 Task: Find the best route from Orlando, Florida, to Miami, Florida.
Action: Mouse moved to (305, 92)
Screenshot: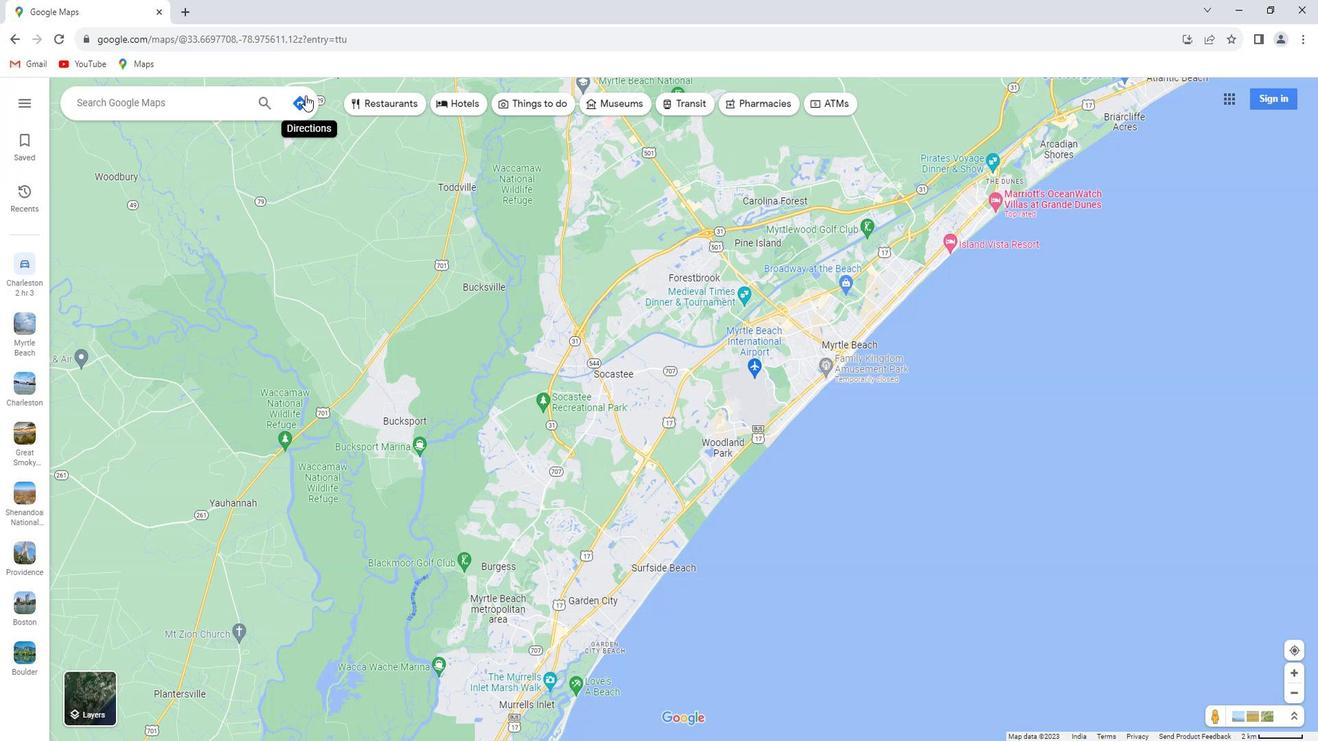 
Action: Mouse pressed left at (305, 92)
Screenshot: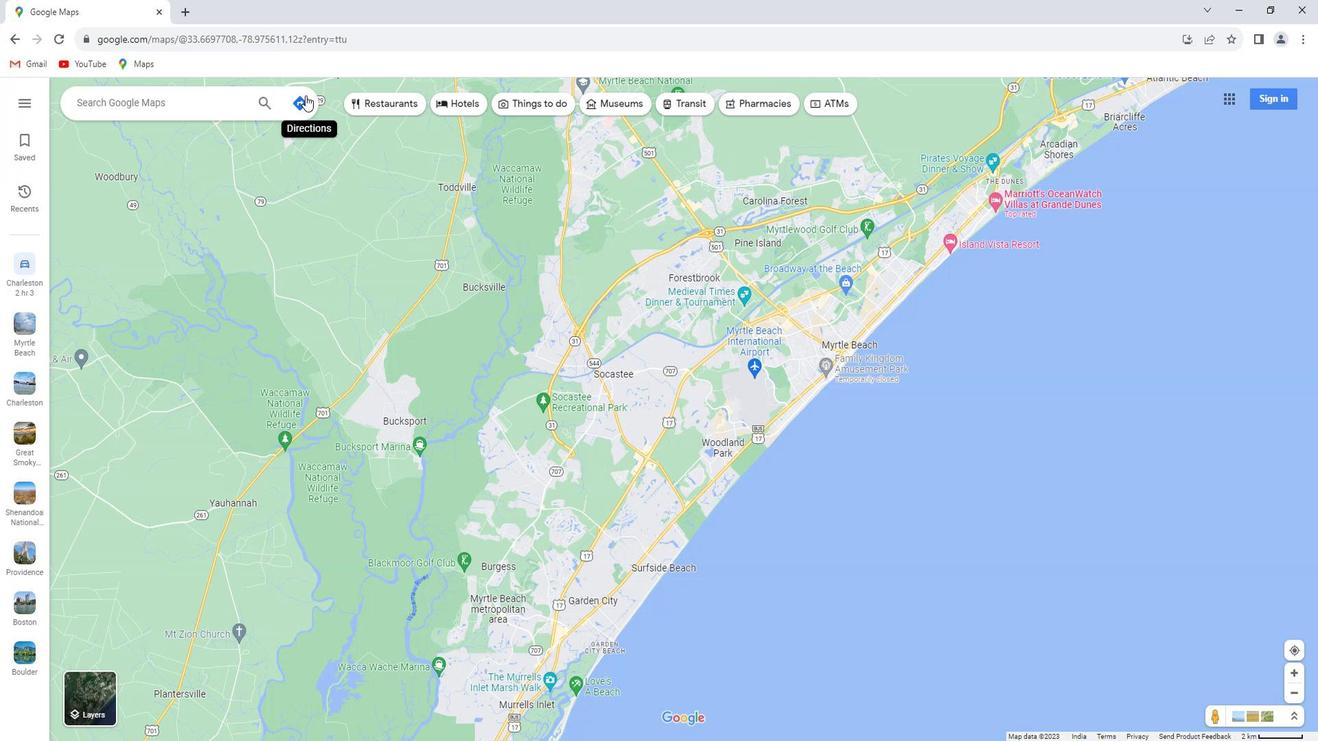 
Action: Mouse moved to (104, 94)
Screenshot: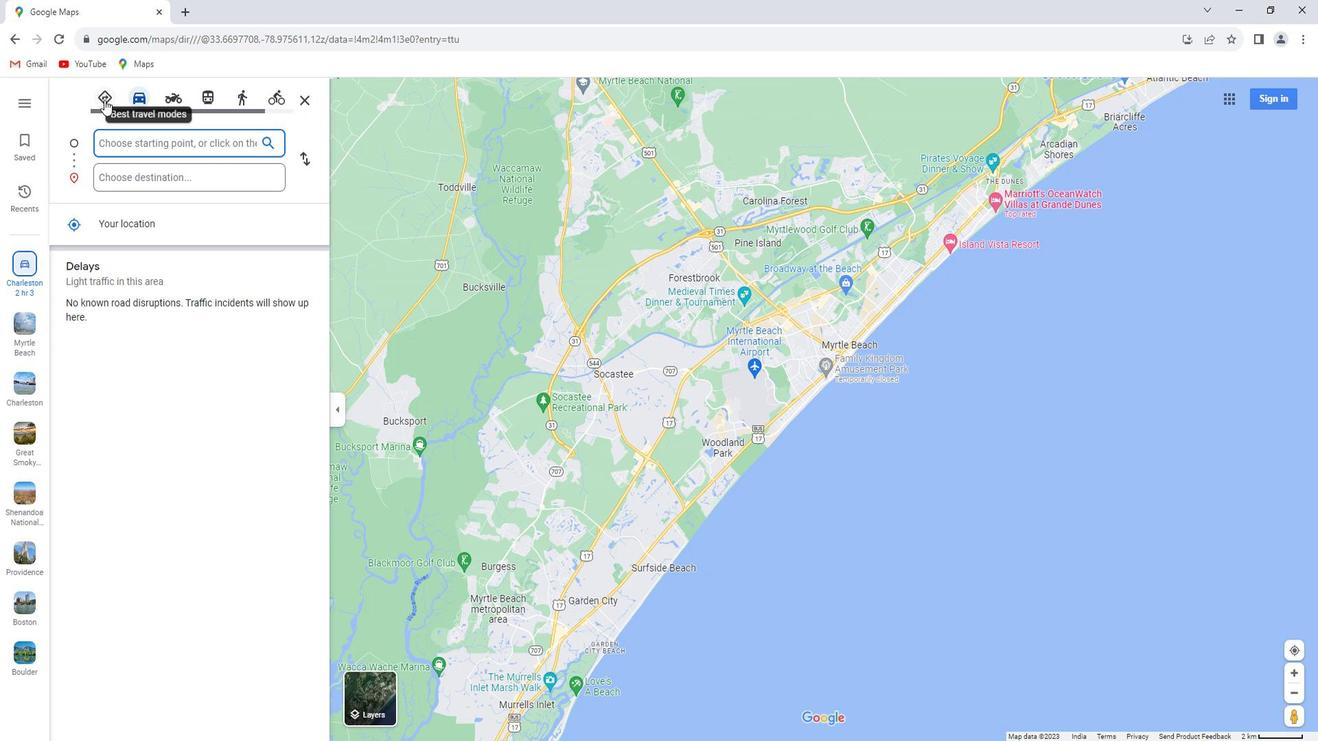 
Action: Mouse pressed left at (104, 94)
Screenshot: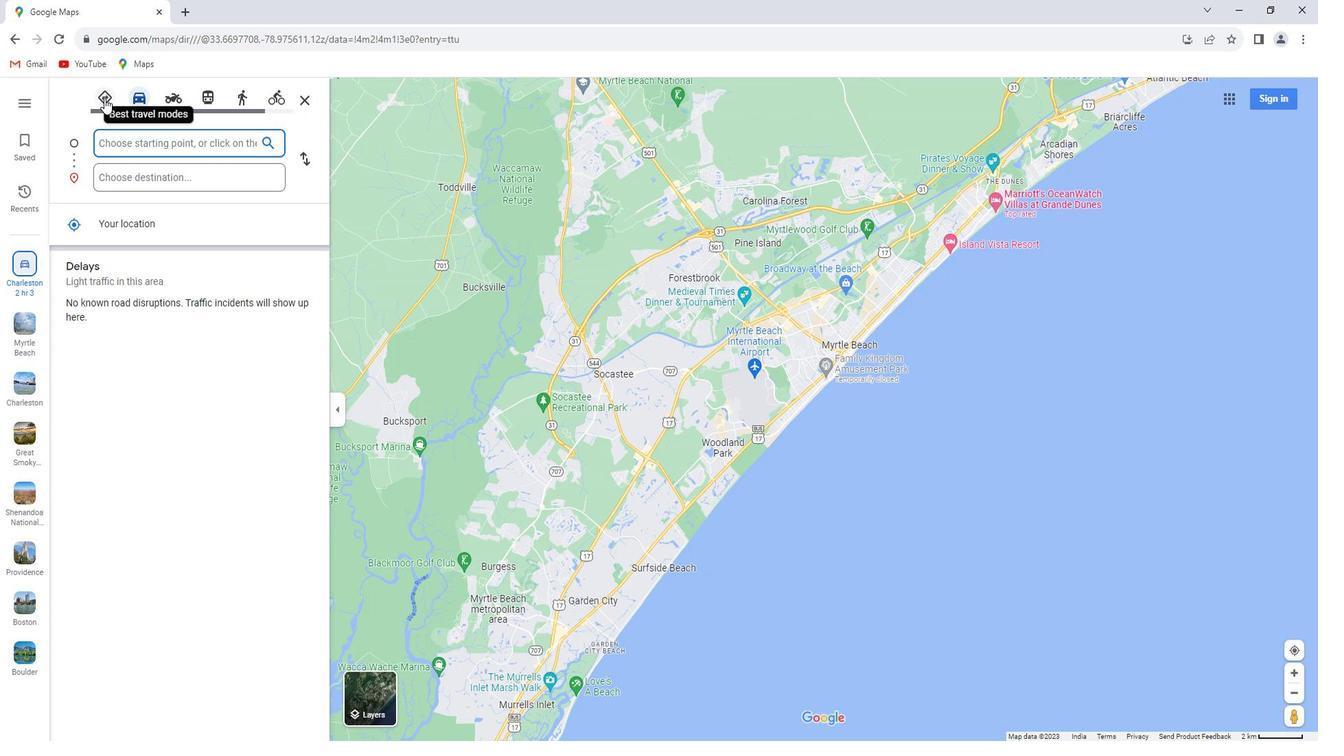 
Action: Mouse moved to (116, 138)
Screenshot: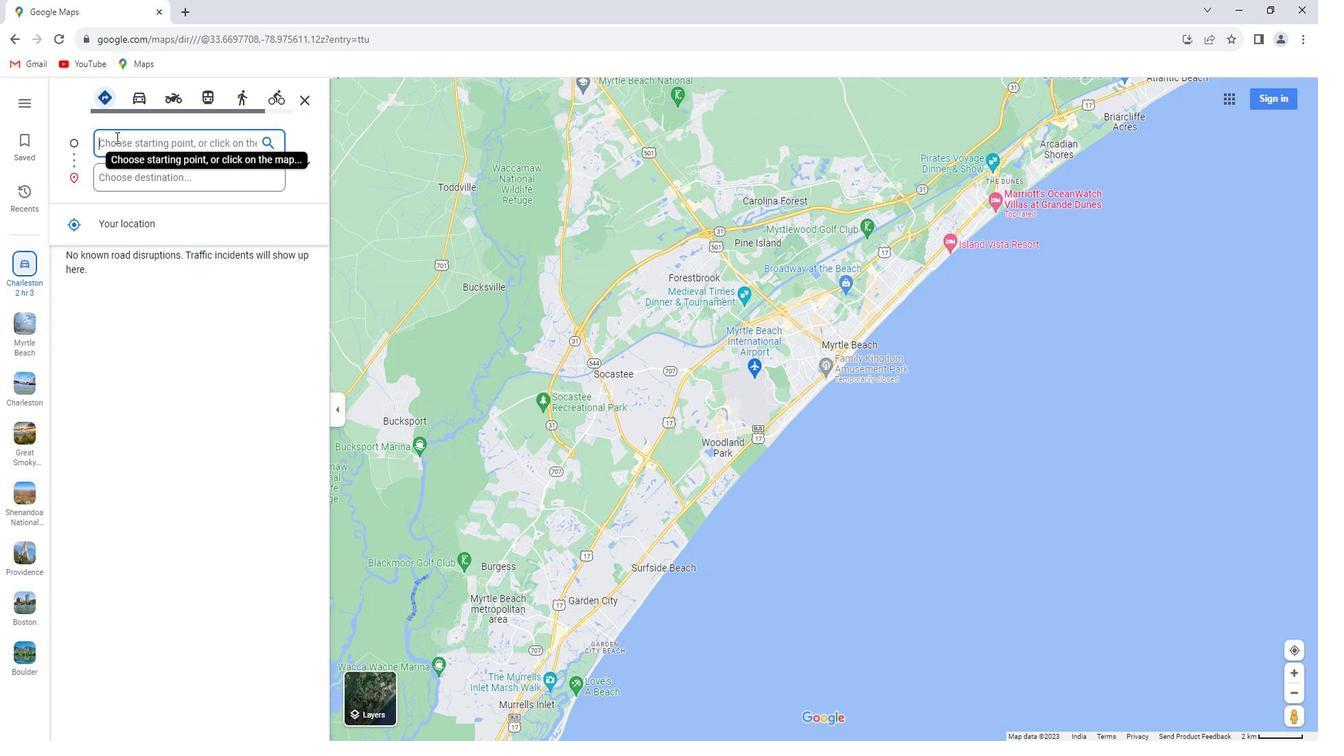 
Action: Mouse pressed left at (116, 138)
Screenshot: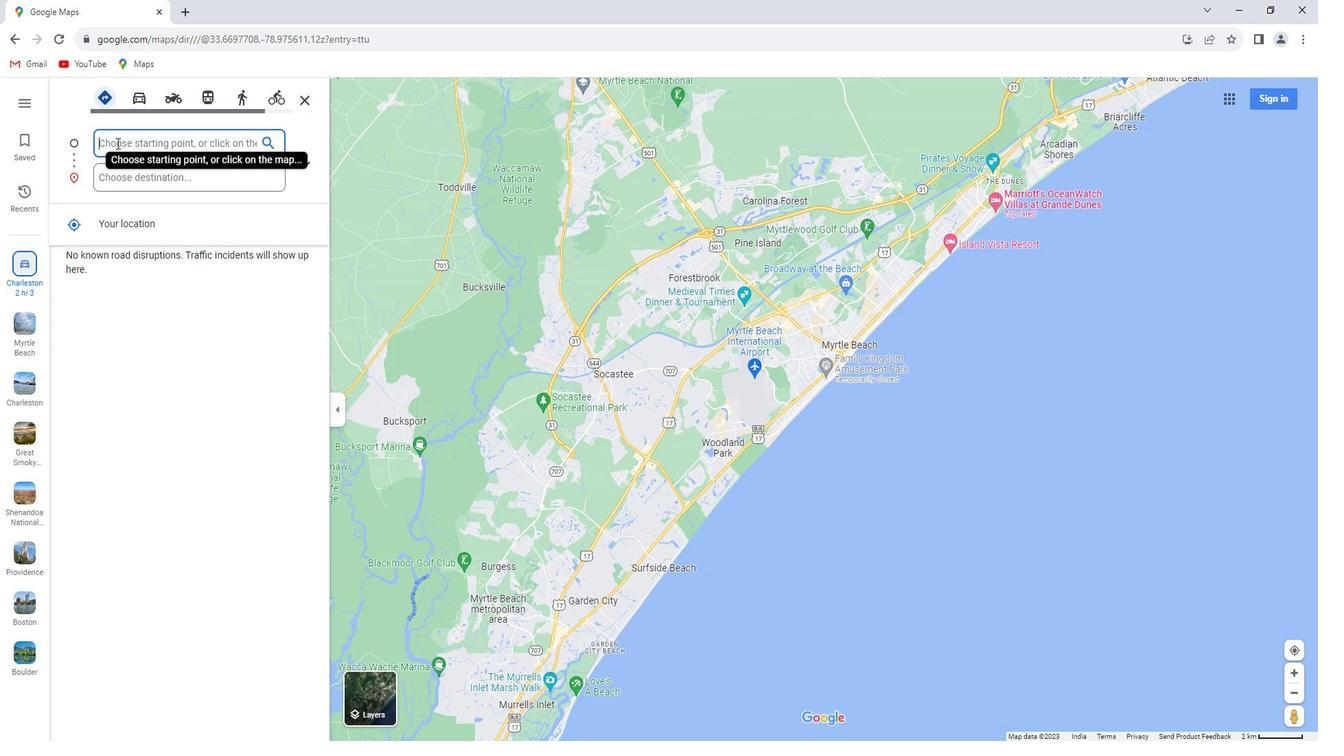 
Action: Key pressed <Key.shift>Orlando,<Key.space><Key.shift>Florida
Screenshot: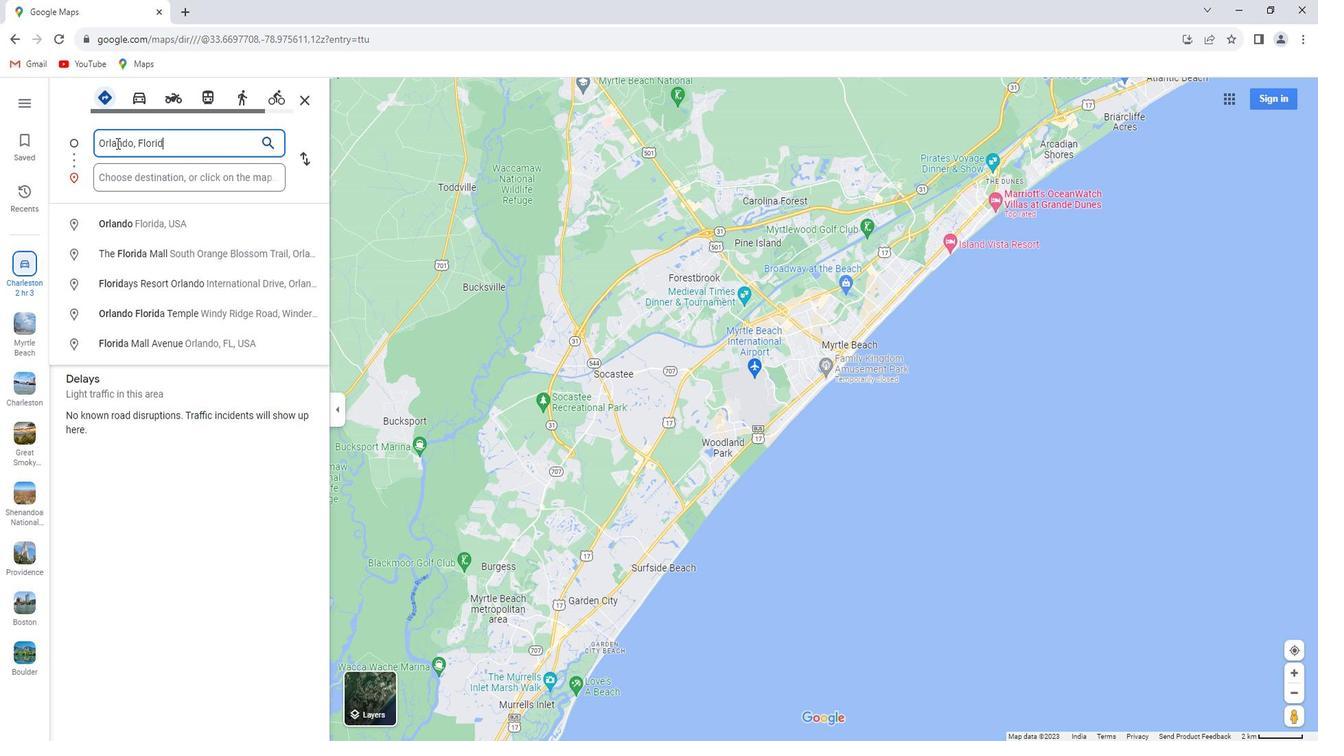 
Action: Mouse moved to (146, 169)
Screenshot: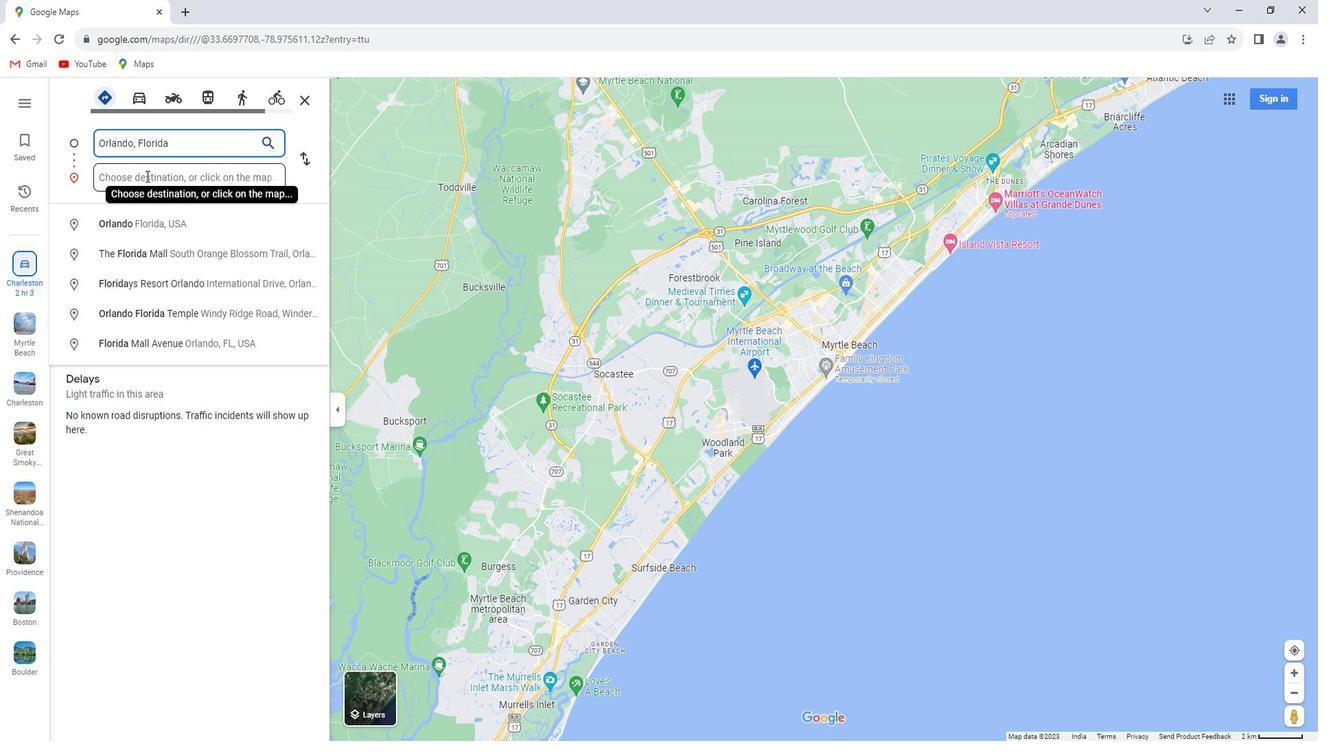 
Action: Mouse pressed left at (146, 169)
Screenshot: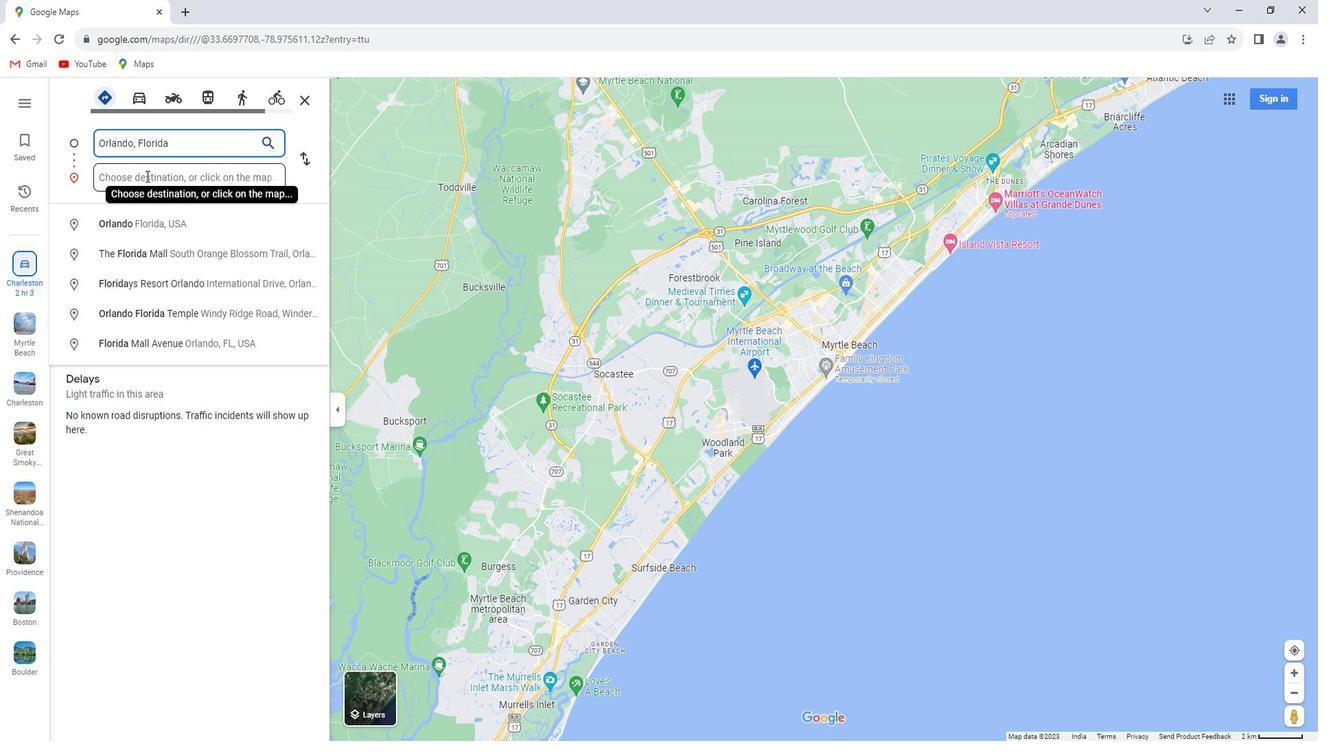 
Action: Key pressed <Key.shift>Mo<Key.backspace>iami,<Key.space><Key.shift>florida<Key.enter>
Screenshot: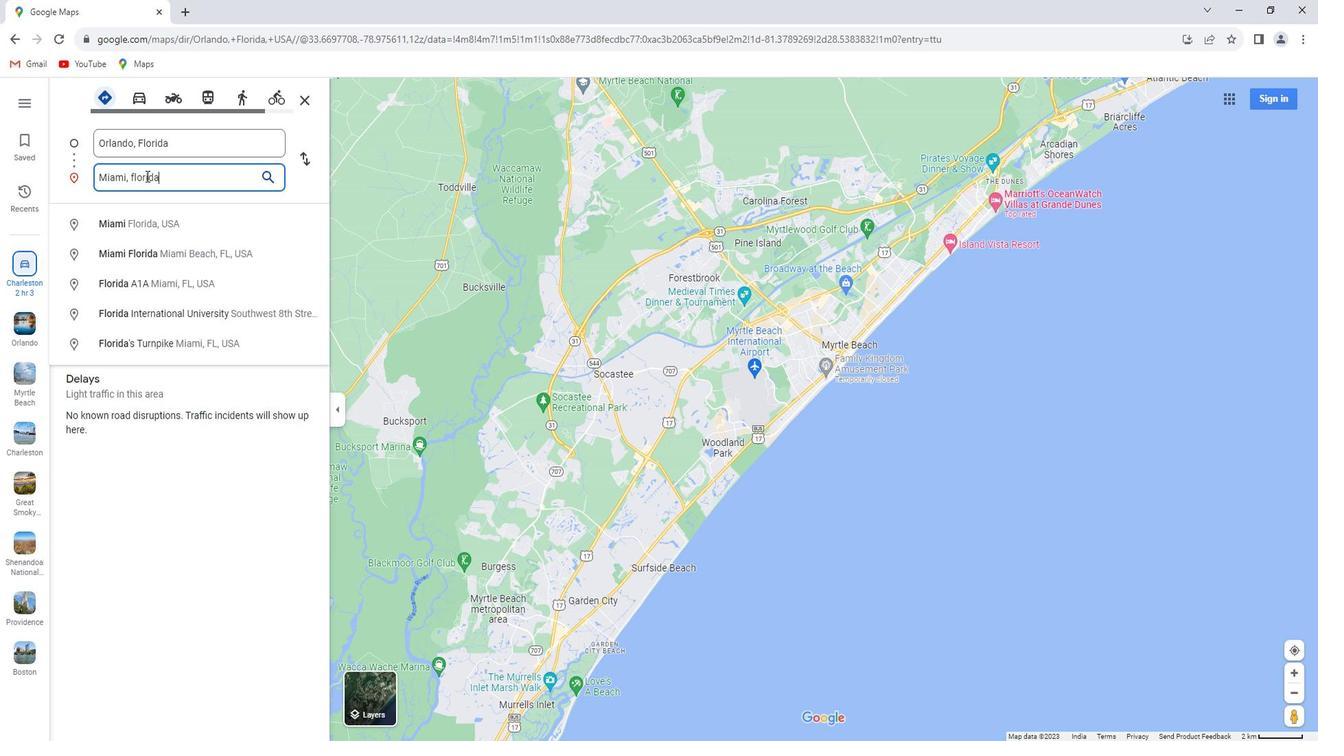 
Action: Mouse moved to (224, 190)
Screenshot: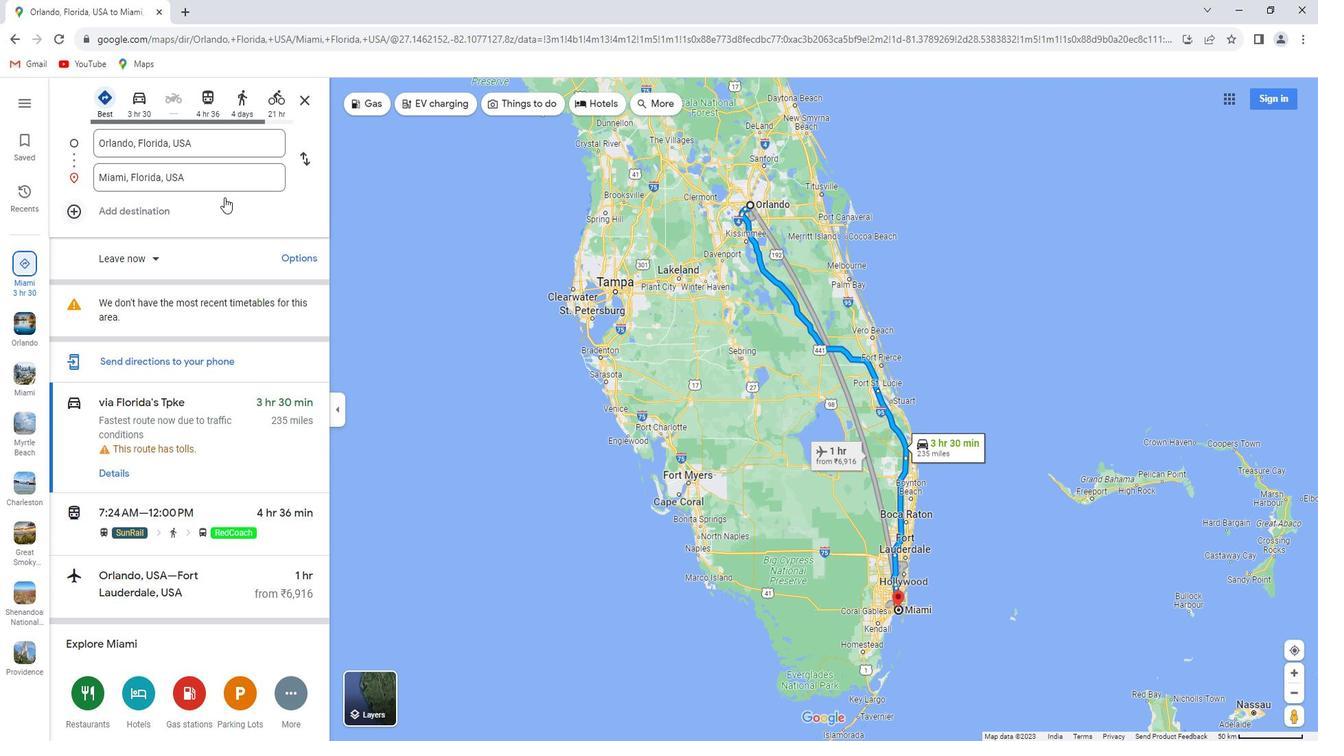 
